Task: Choose the option "Redirect to an external site".
Action: Mouse moved to (200, 381)
Screenshot: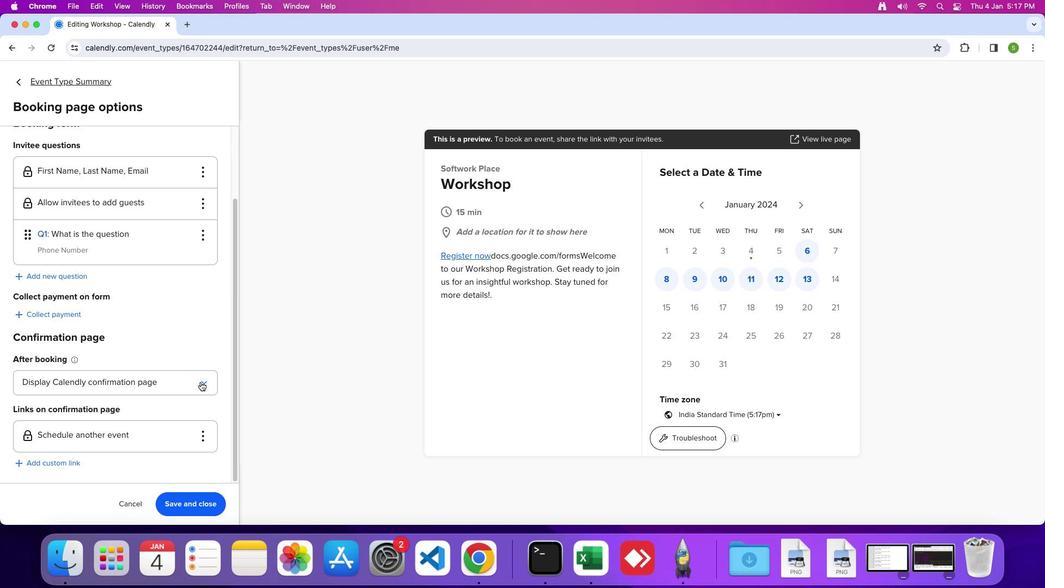 
Action: Mouse pressed left at (200, 381)
Screenshot: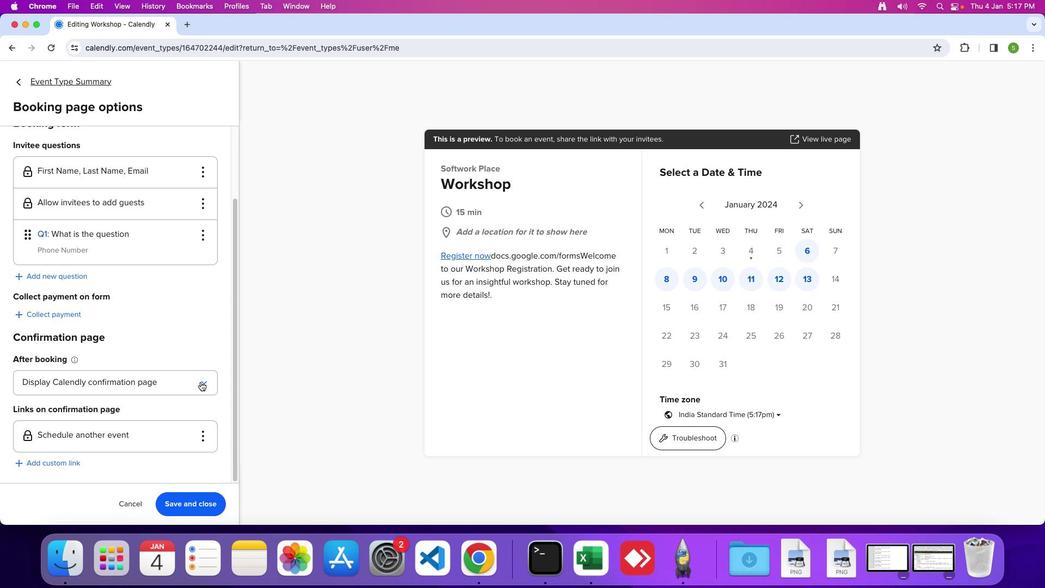 
Action: Mouse moved to (146, 429)
Screenshot: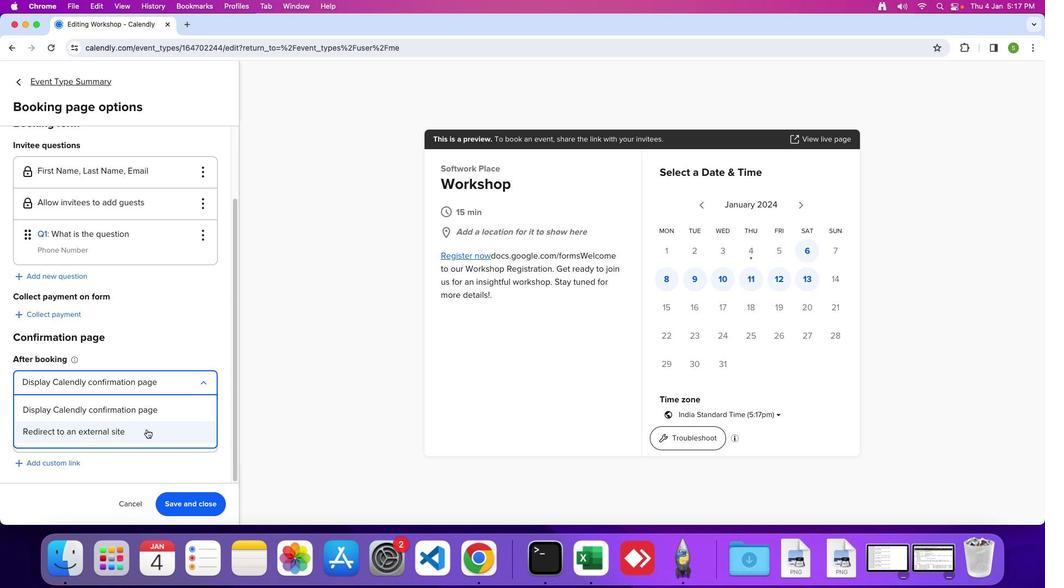 
Action: Mouse pressed left at (146, 429)
Screenshot: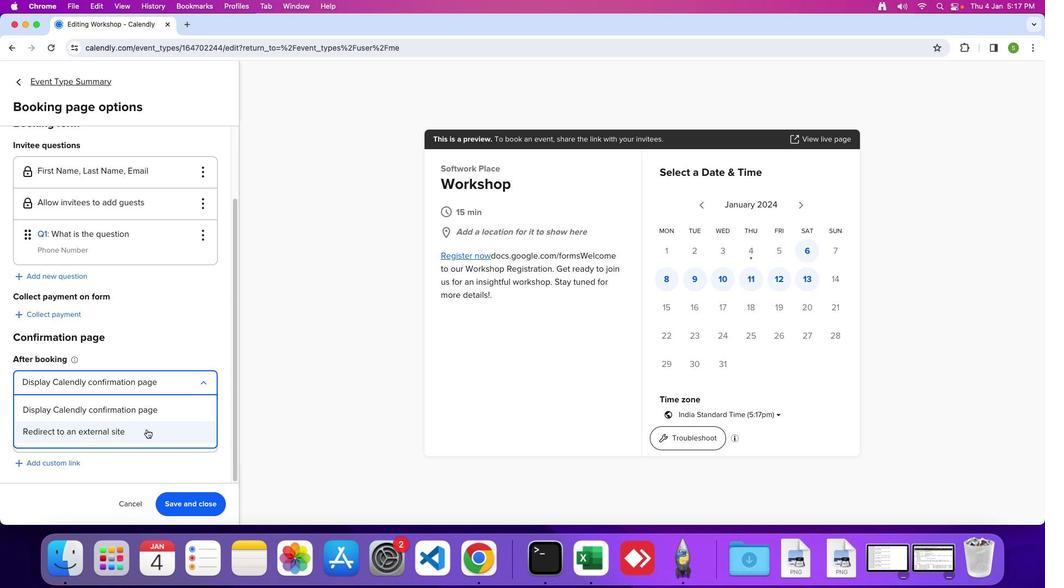 
